 Task: Create an event  for the parent-teacher conference.
Action: Mouse moved to (64, 93)
Screenshot: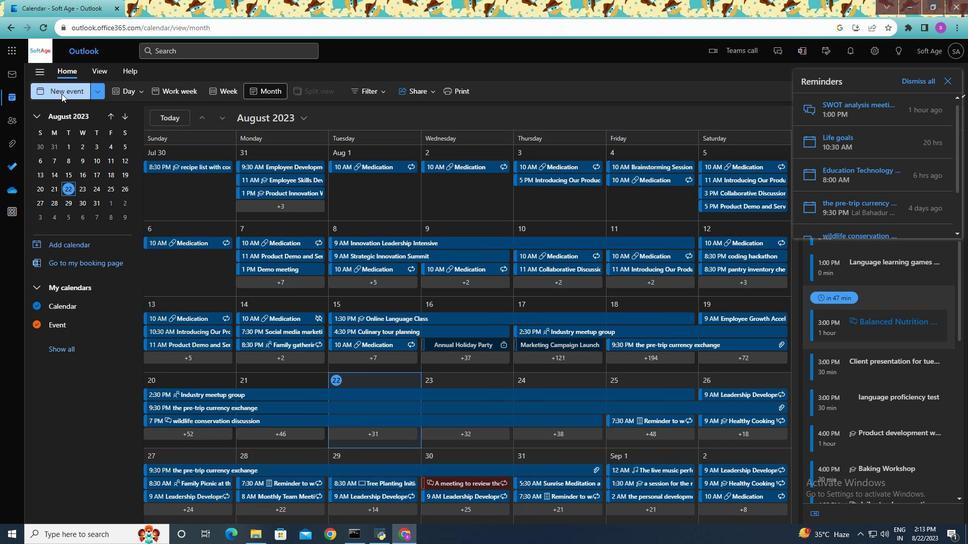 
Action: Mouse pressed left at (64, 93)
Screenshot: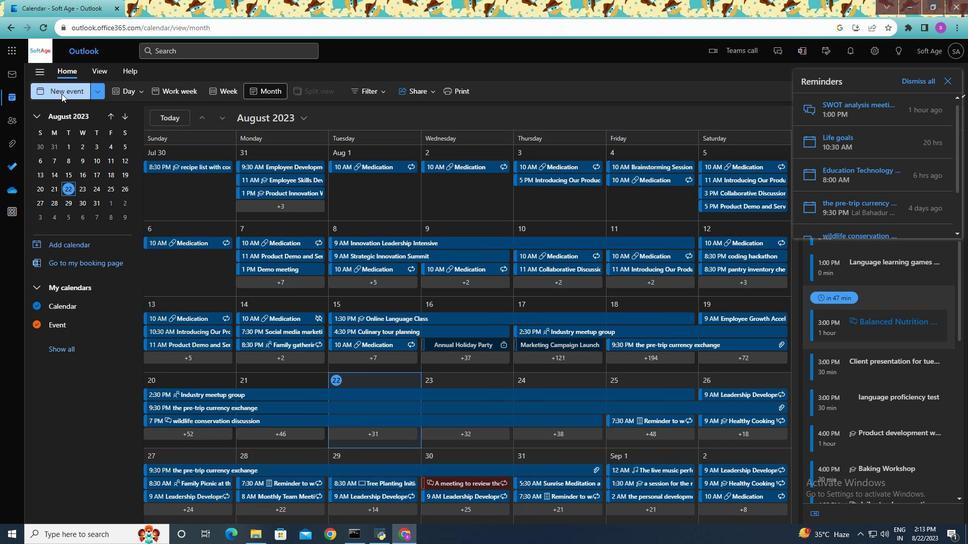 
Action: Mouse moved to (289, 159)
Screenshot: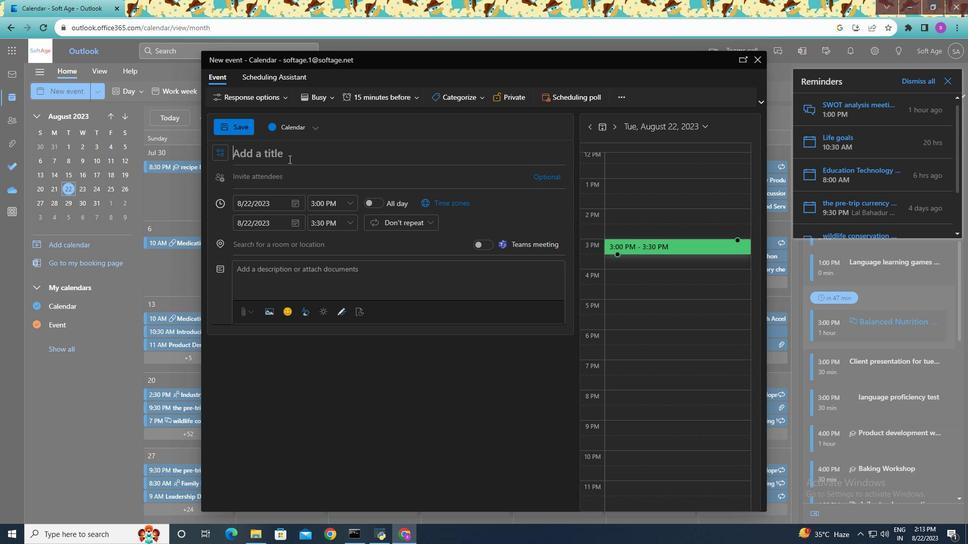 
Action: Mouse pressed left at (289, 159)
Screenshot: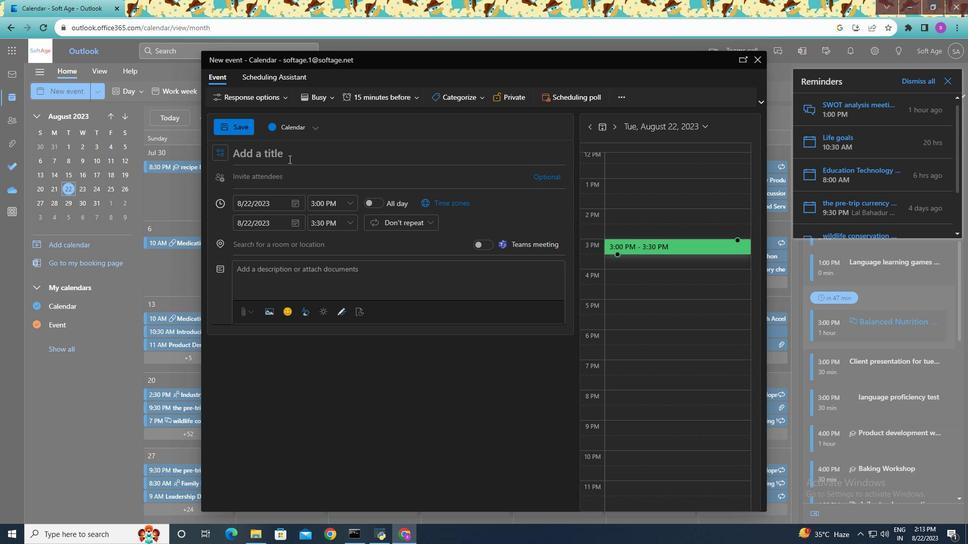 
Action: Mouse moved to (284, 162)
Screenshot: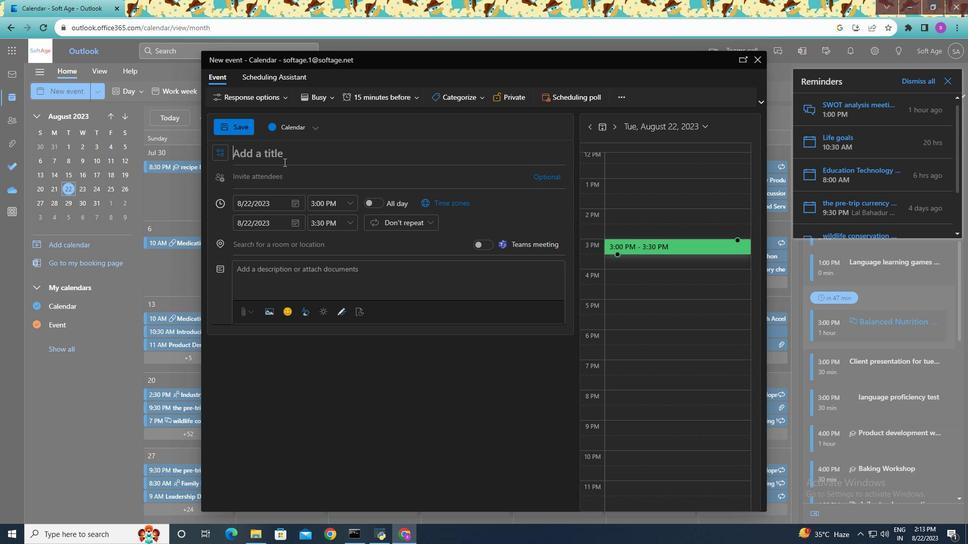 
Action: Key pressed <Key.shift>The<Key.space><Key.shift>parent-teacher<Key.space><Key.shift>Conference
Screenshot: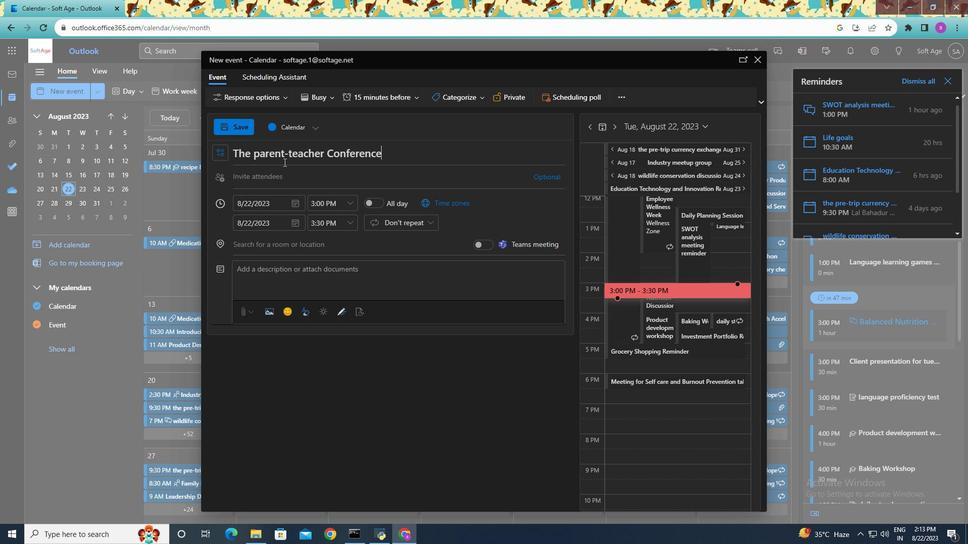 
Action: Mouse moved to (242, 177)
Screenshot: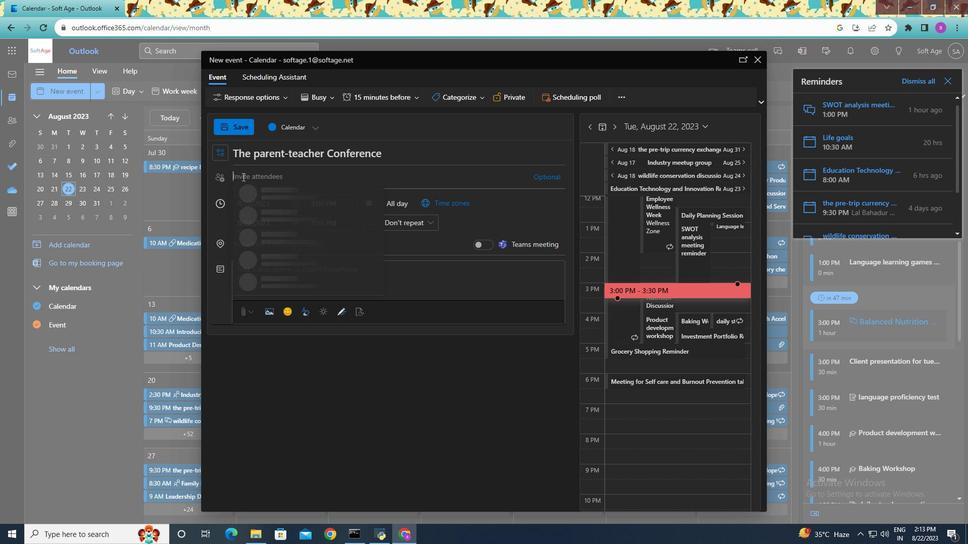 
Action: Mouse pressed left at (242, 177)
Screenshot: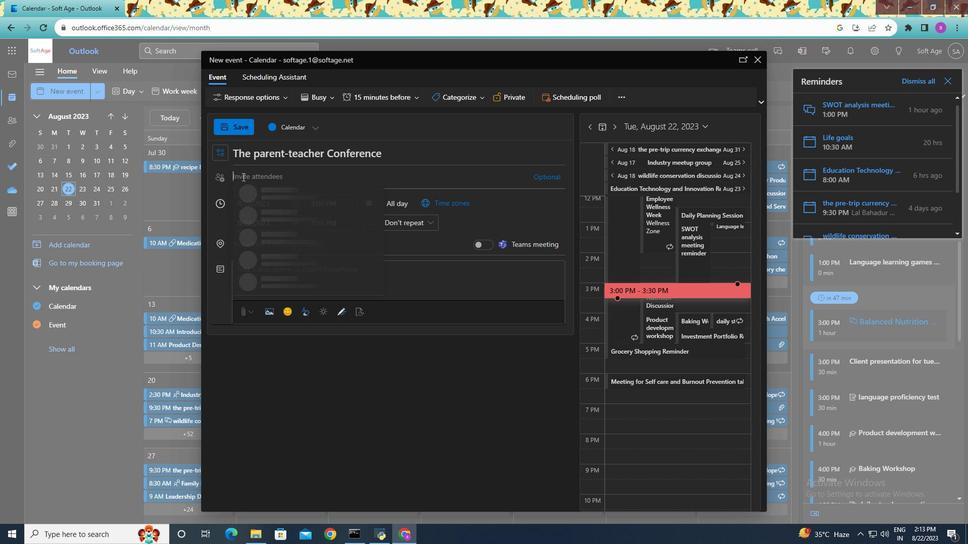 
Action: Mouse moved to (310, 224)
Screenshot: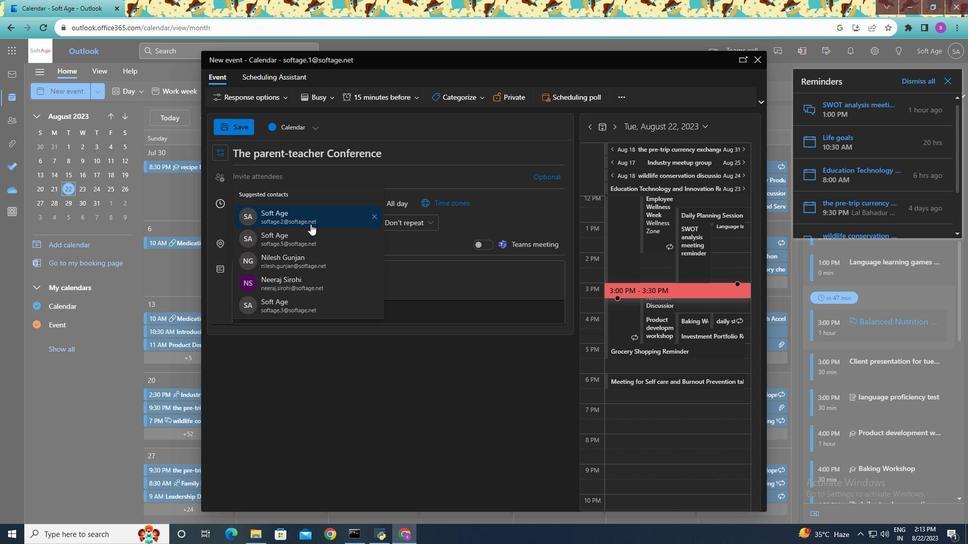 
Action: Mouse pressed left at (310, 224)
Screenshot: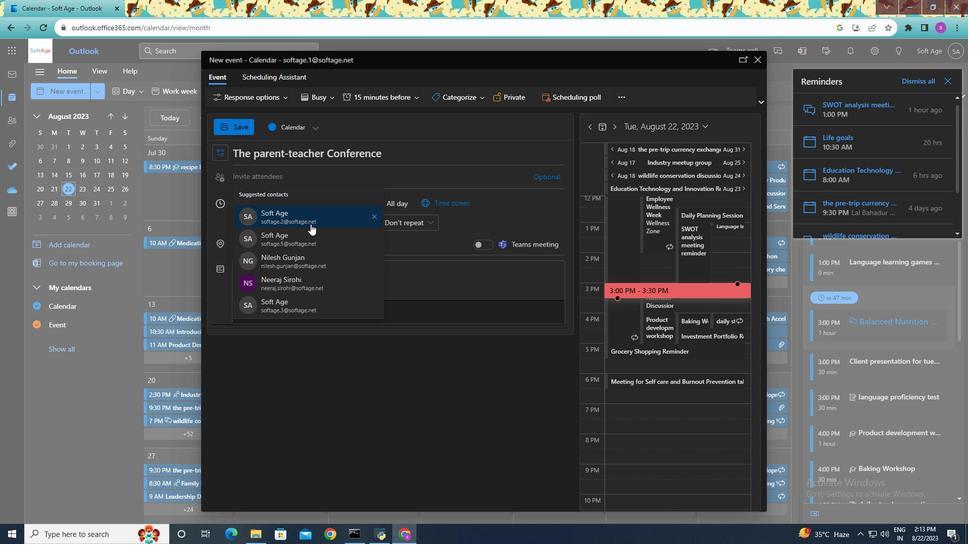 
Action: Mouse moved to (352, 262)
Screenshot: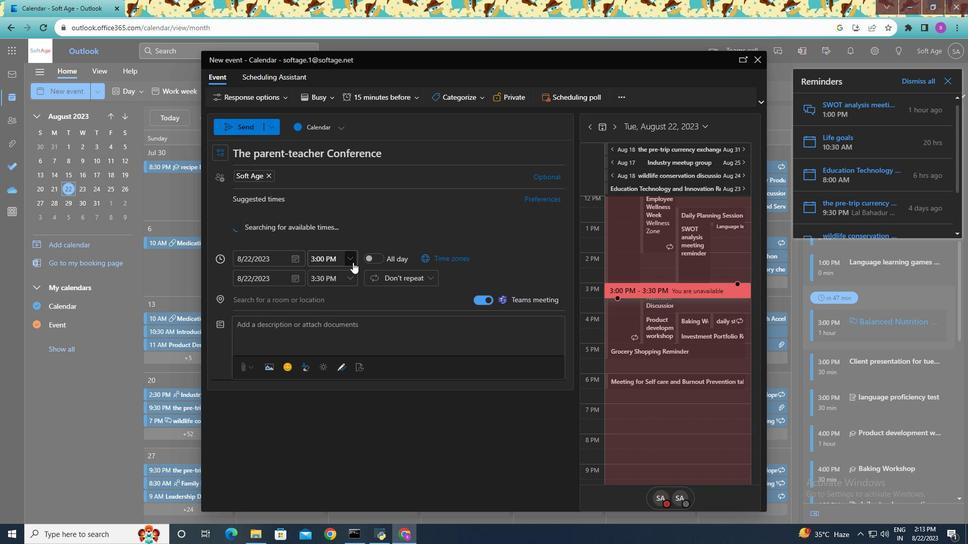 
Action: Mouse pressed left at (352, 262)
Screenshot: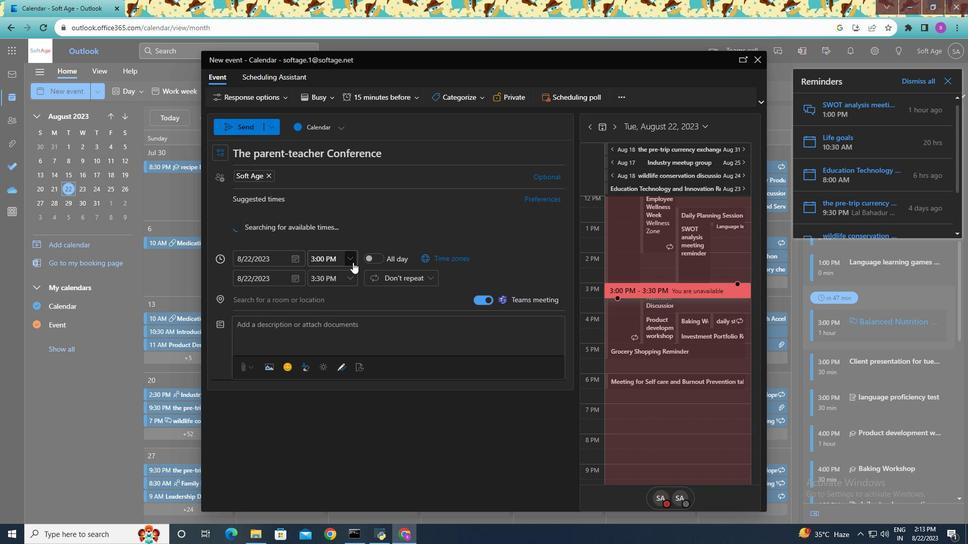 
Action: Mouse moved to (351, 303)
Screenshot: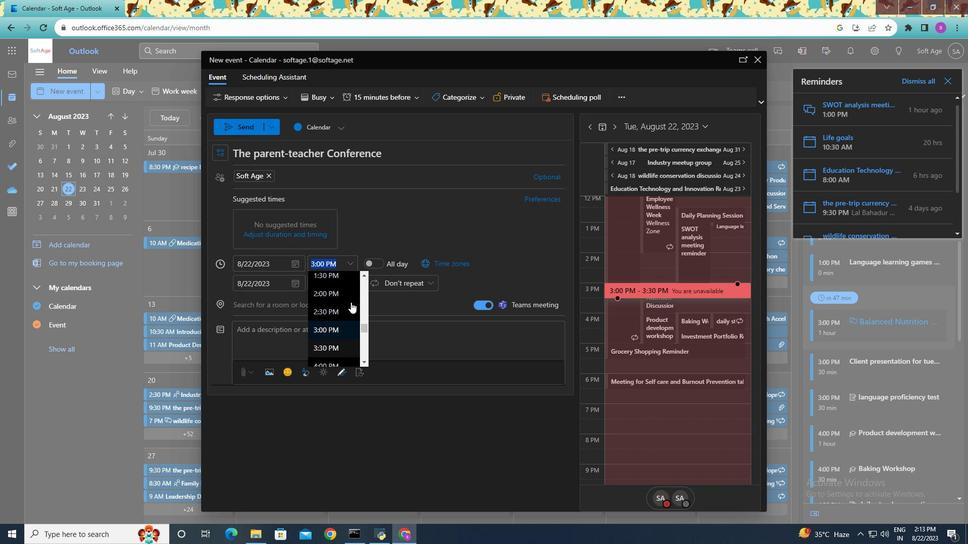 
Action: Mouse scrolled (351, 303) with delta (0, 0)
Screenshot: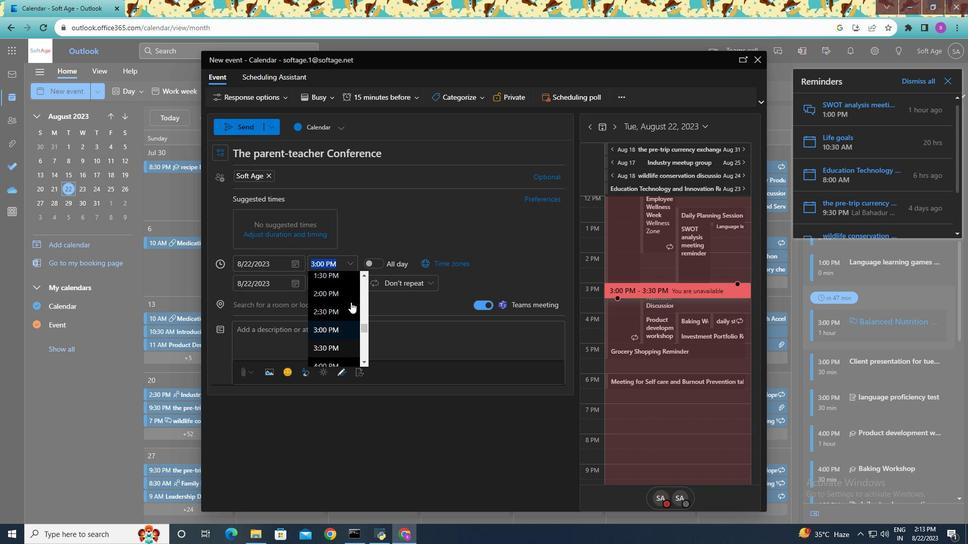 
Action: Mouse moved to (333, 289)
Screenshot: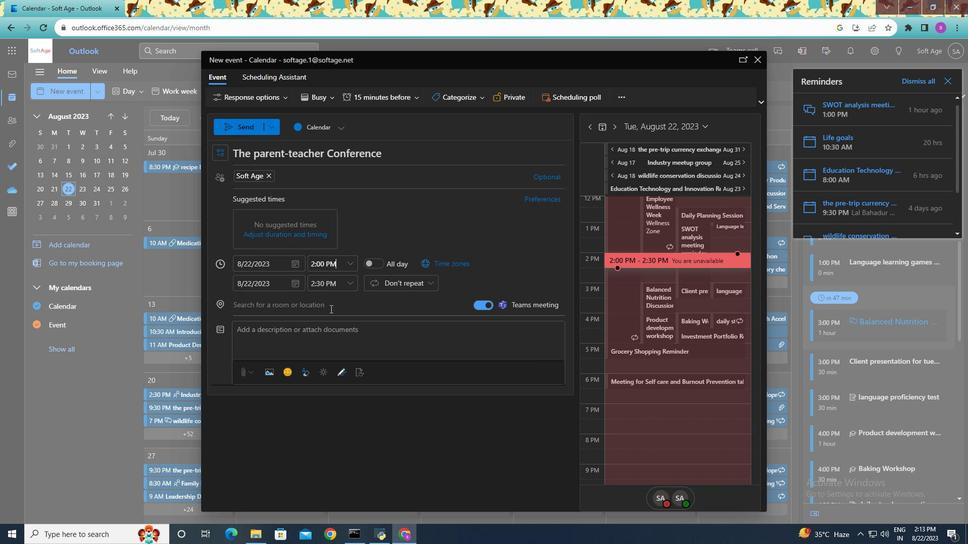 
Action: Mouse pressed left at (333, 289)
Screenshot: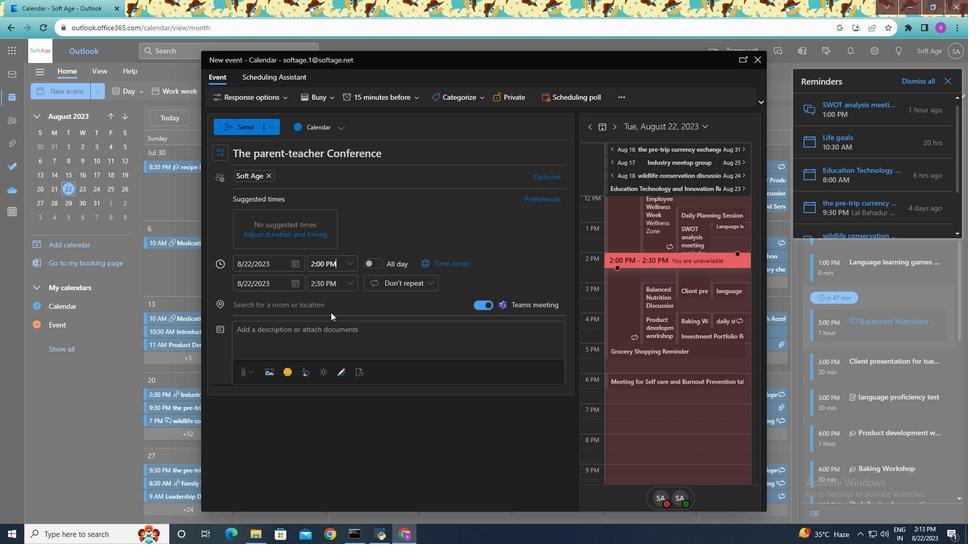 
Action: Mouse moved to (354, 282)
Screenshot: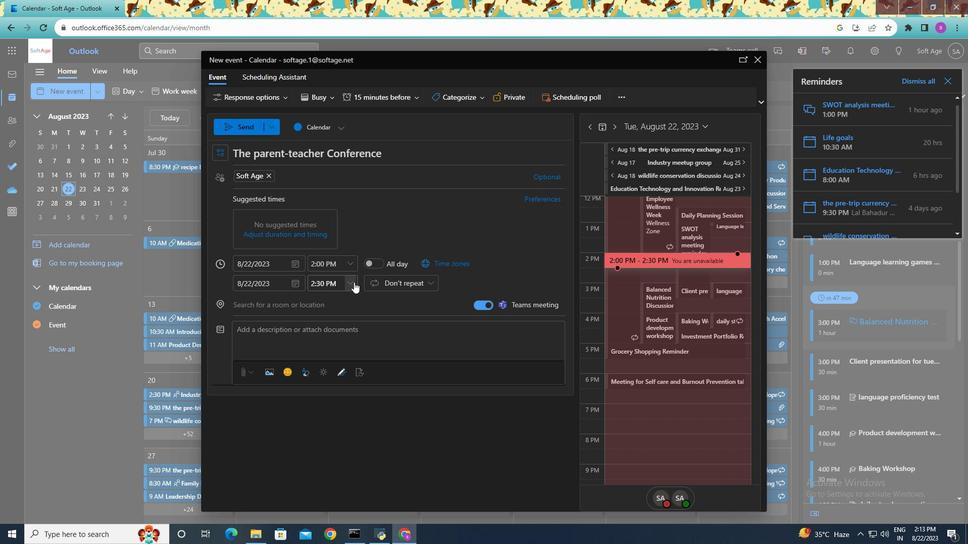 
Action: Mouse pressed left at (354, 282)
Screenshot: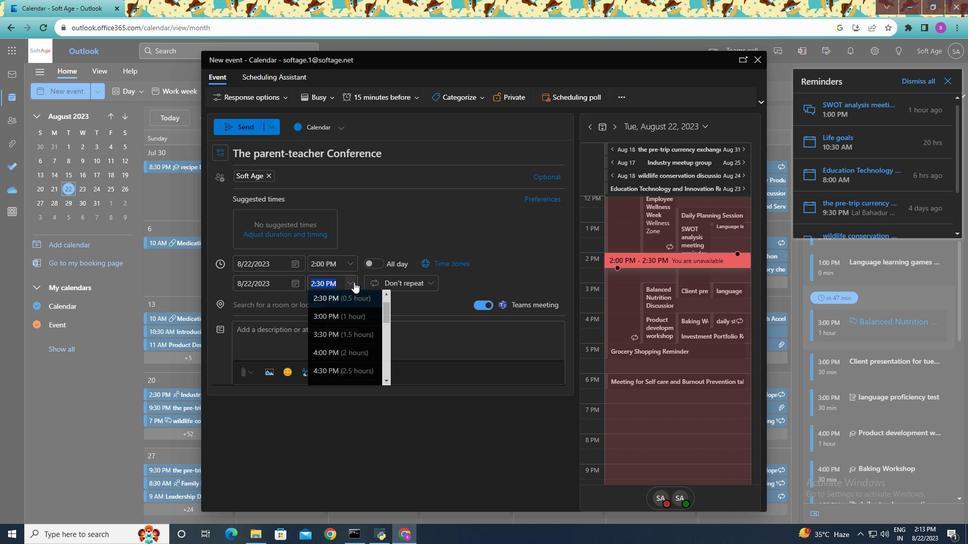 
Action: Mouse moved to (349, 310)
Screenshot: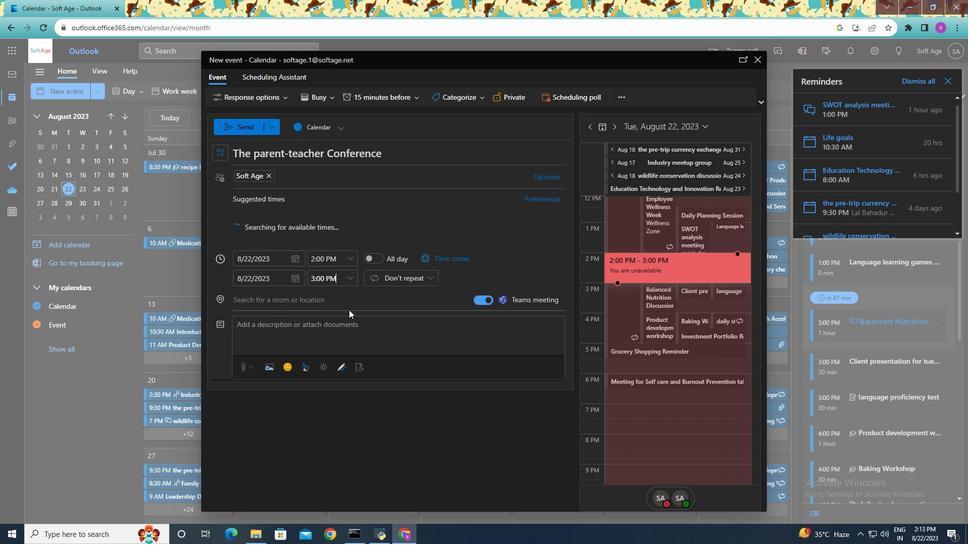 
Action: Mouse pressed left at (349, 310)
Screenshot: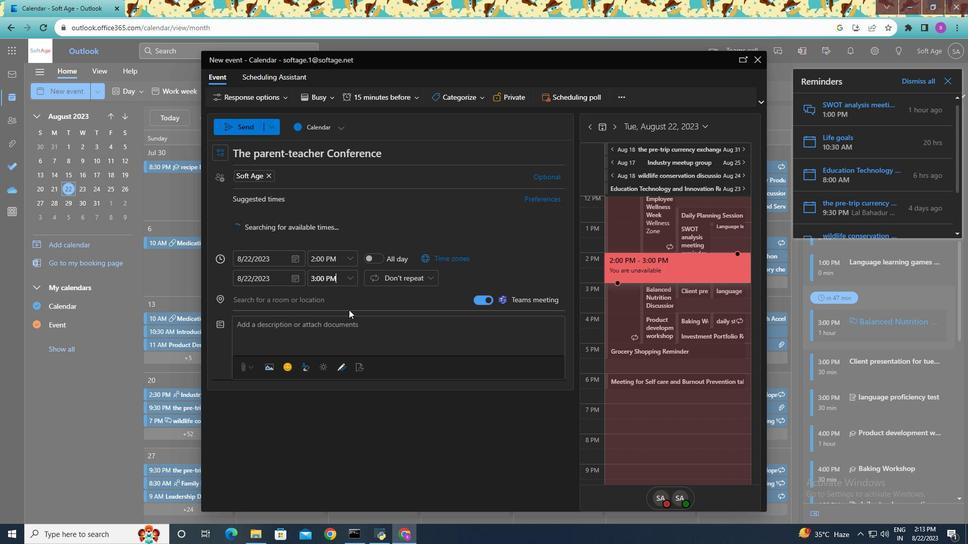
Action: Mouse moved to (419, 97)
Screenshot: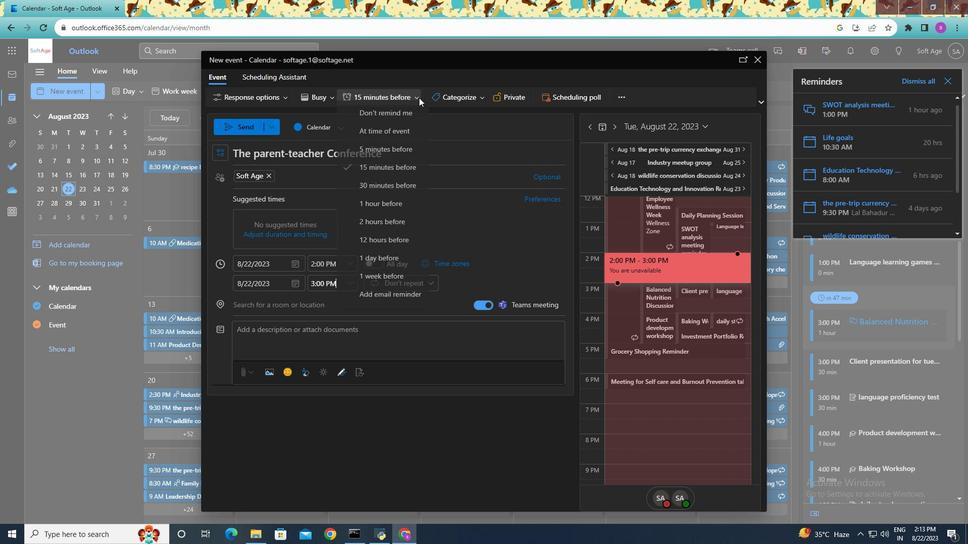 
Action: Mouse pressed left at (419, 97)
Screenshot: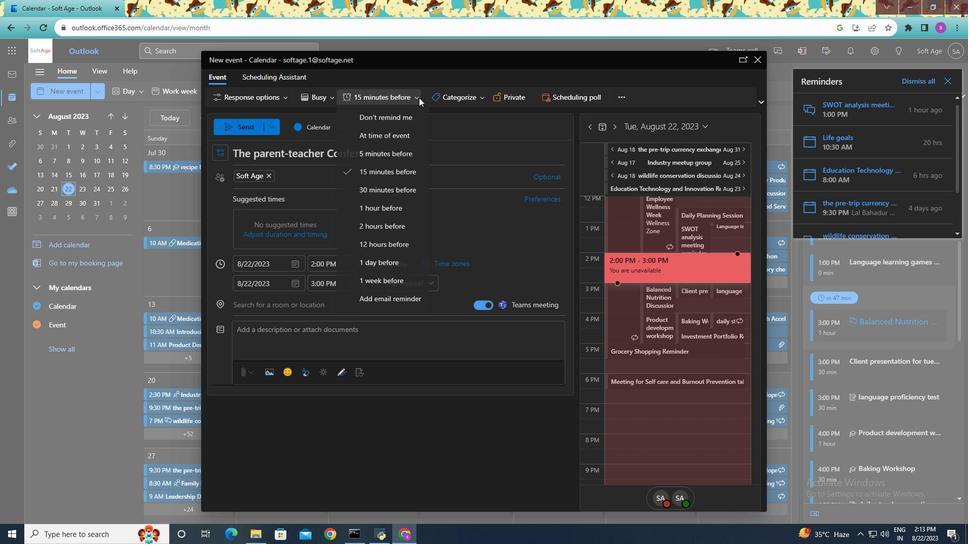 
Action: Mouse moved to (399, 212)
Screenshot: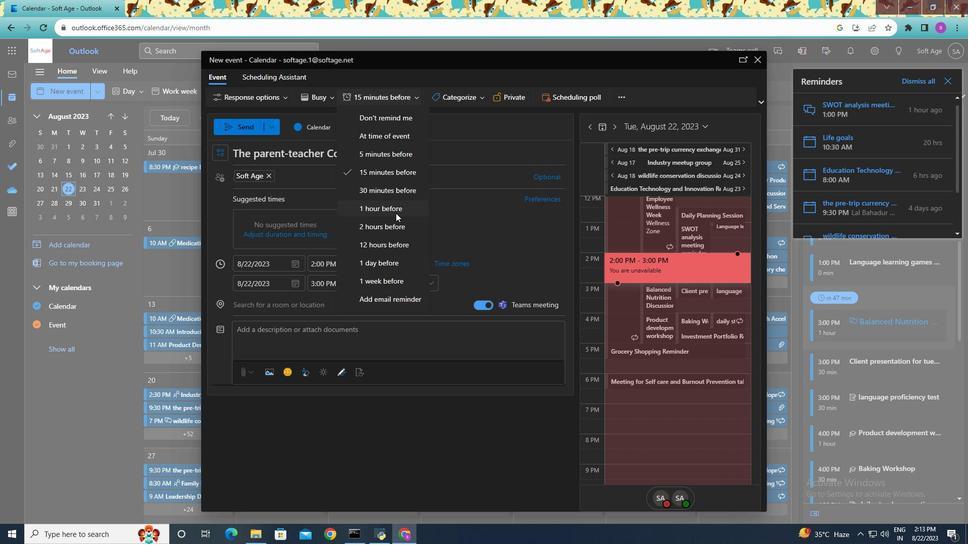
Action: Mouse pressed left at (399, 212)
Screenshot: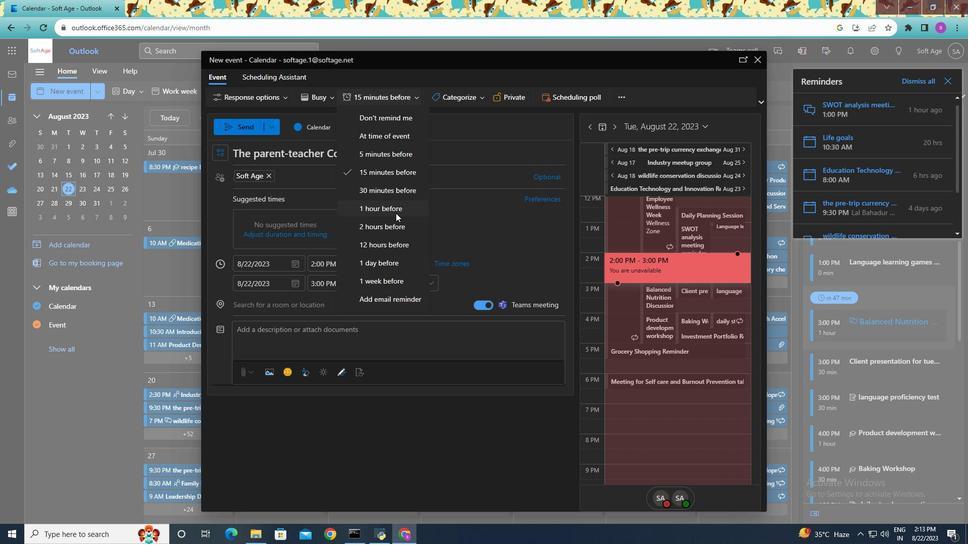 
Action: Mouse moved to (346, 303)
Screenshot: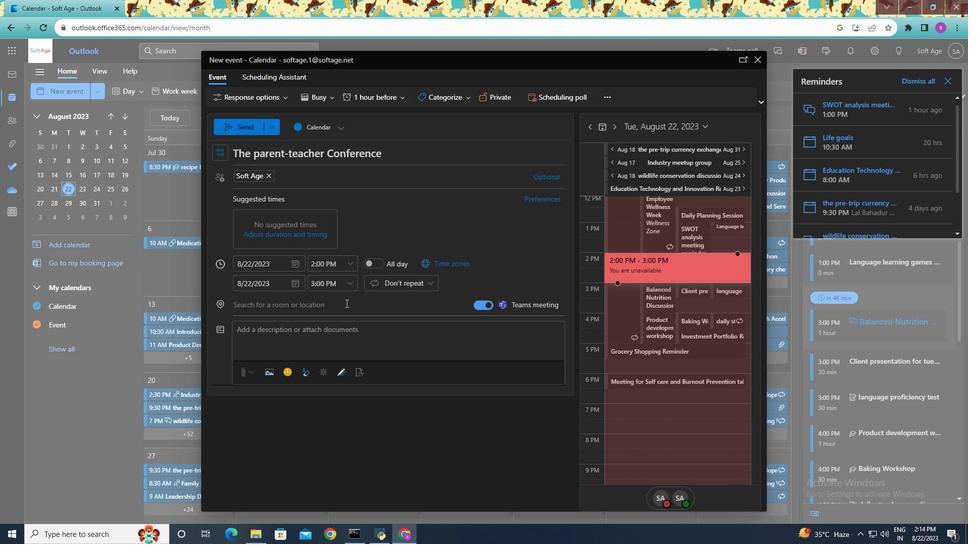 
Action: Mouse pressed left at (346, 303)
Screenshot: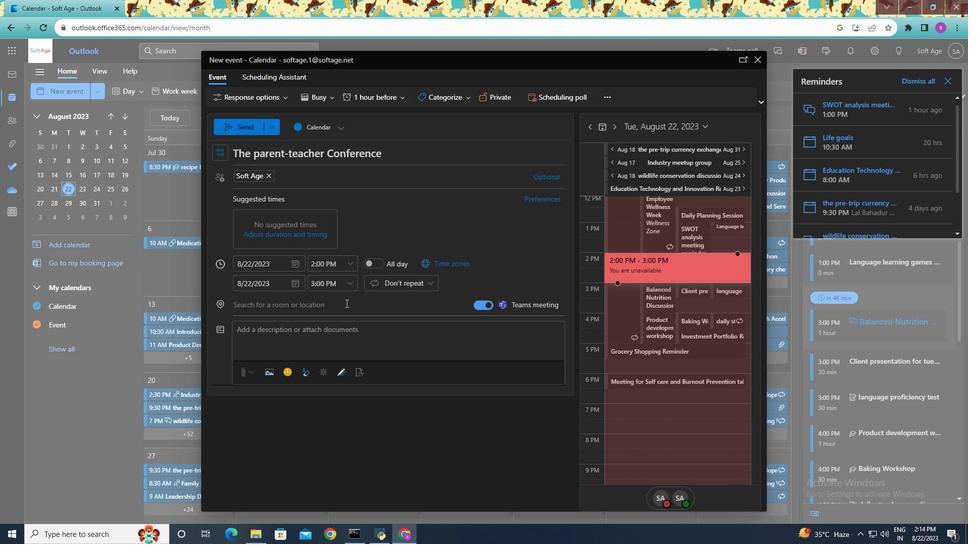 
Action: Mouse moved to (331, 400)
Screenshot: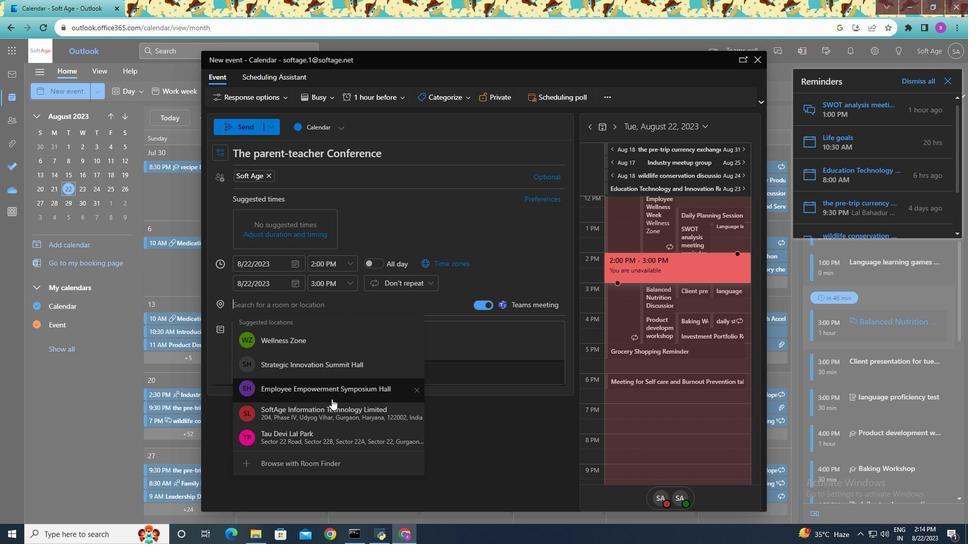 
Action: Mouse scrolled (331, 400) with delta (0, 0)
Screenshot: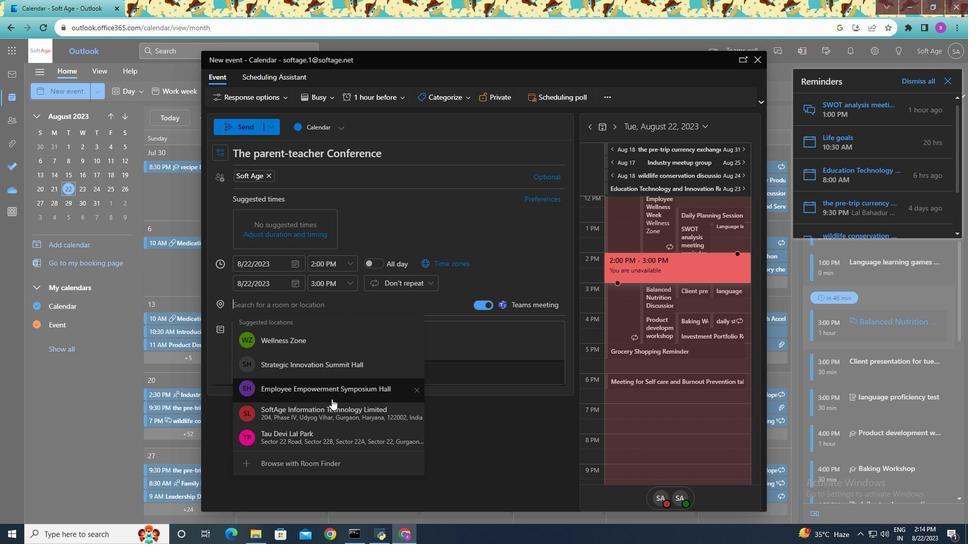 
Action: Mouse moved to (331, 437)
Screenshot: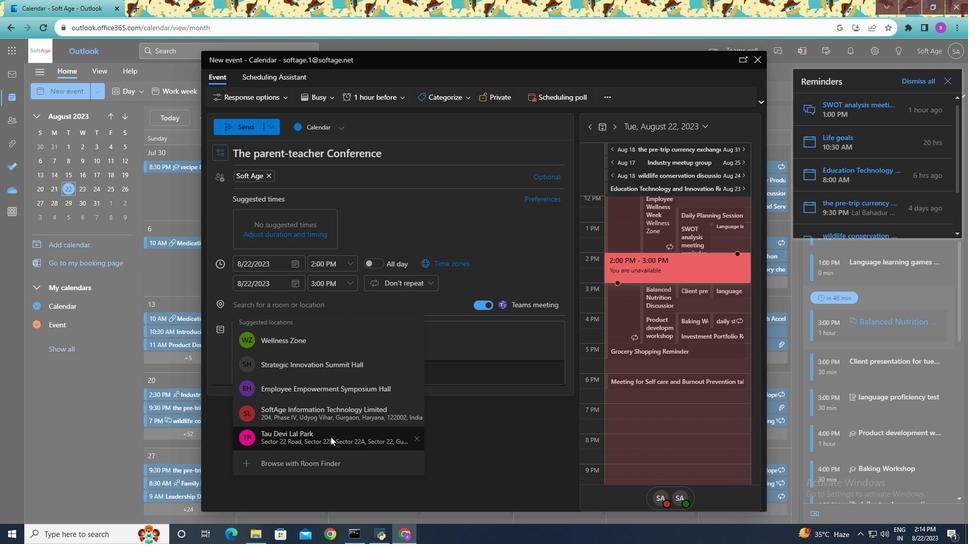 
Action: Mouse pressed left at (331, 437)
Screenshot: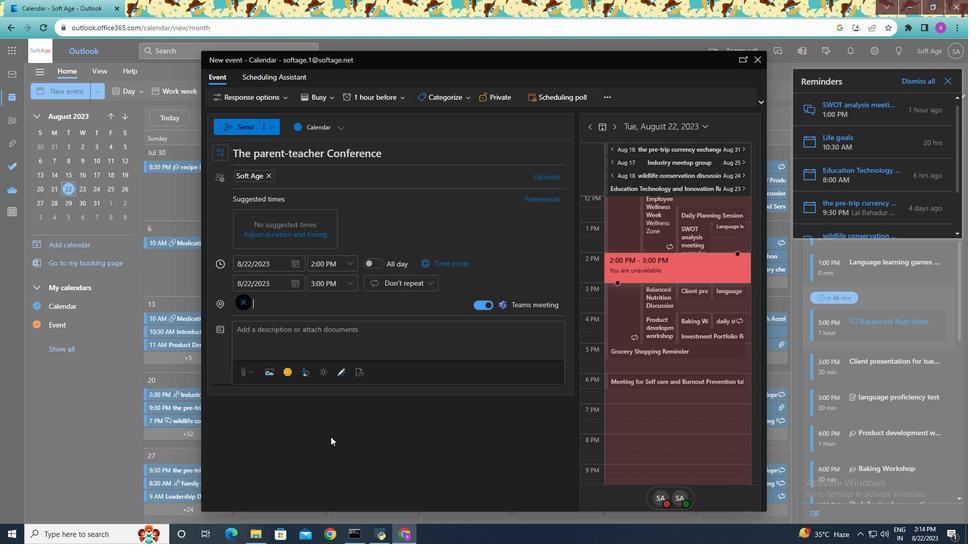 
Action: Mouse moved to (235, 122)
Screenshot: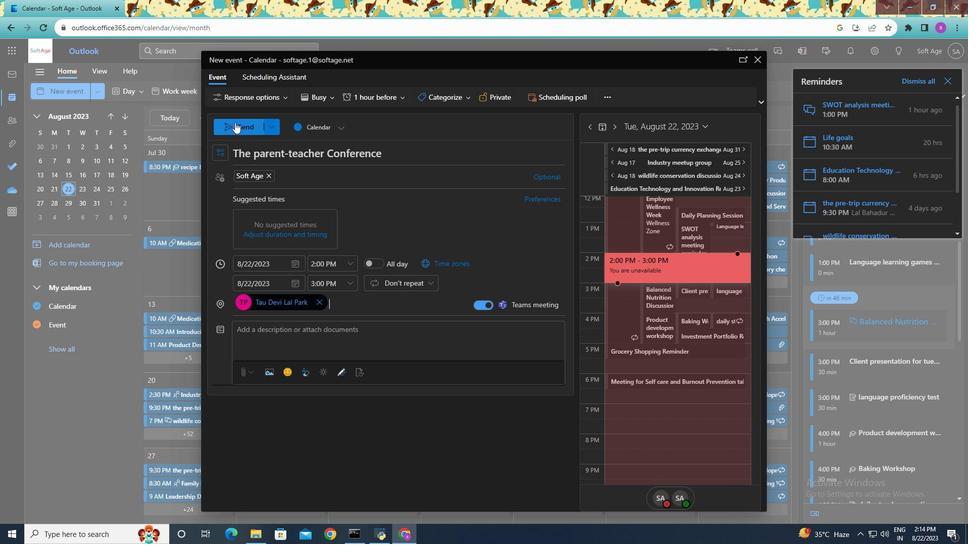 
Action: Mouse pressed left at (235, 122)
Screenshot: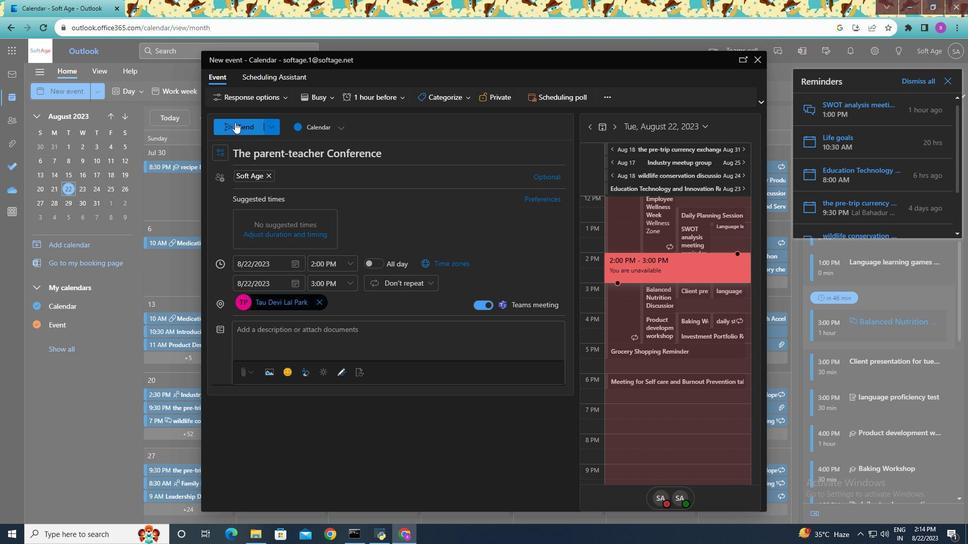 
Action: Mouse moved to (326, 155)
Screenshot: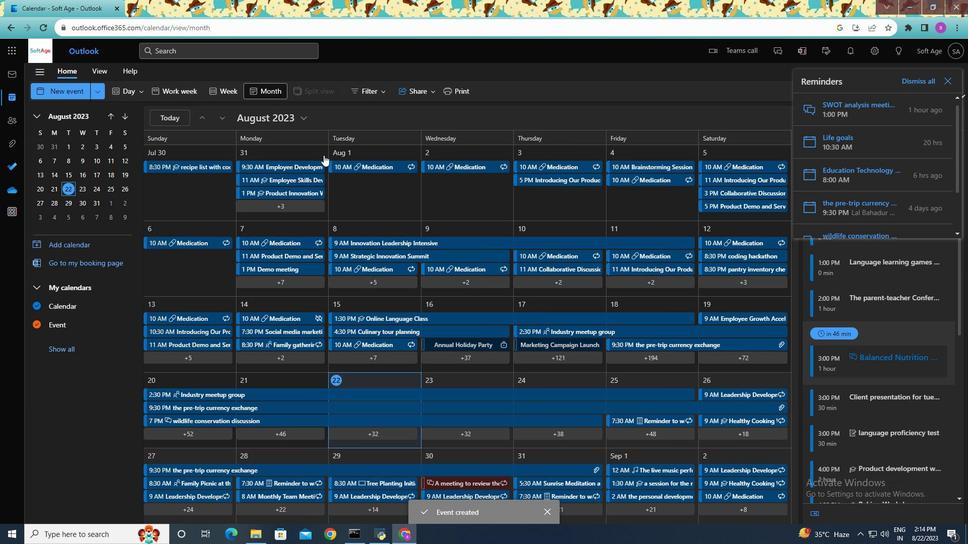 
